 Task: Use the advanced options to search for repositories written in the language "Javascript".
Action: Mouse moved to (148, 467)
Screenshot: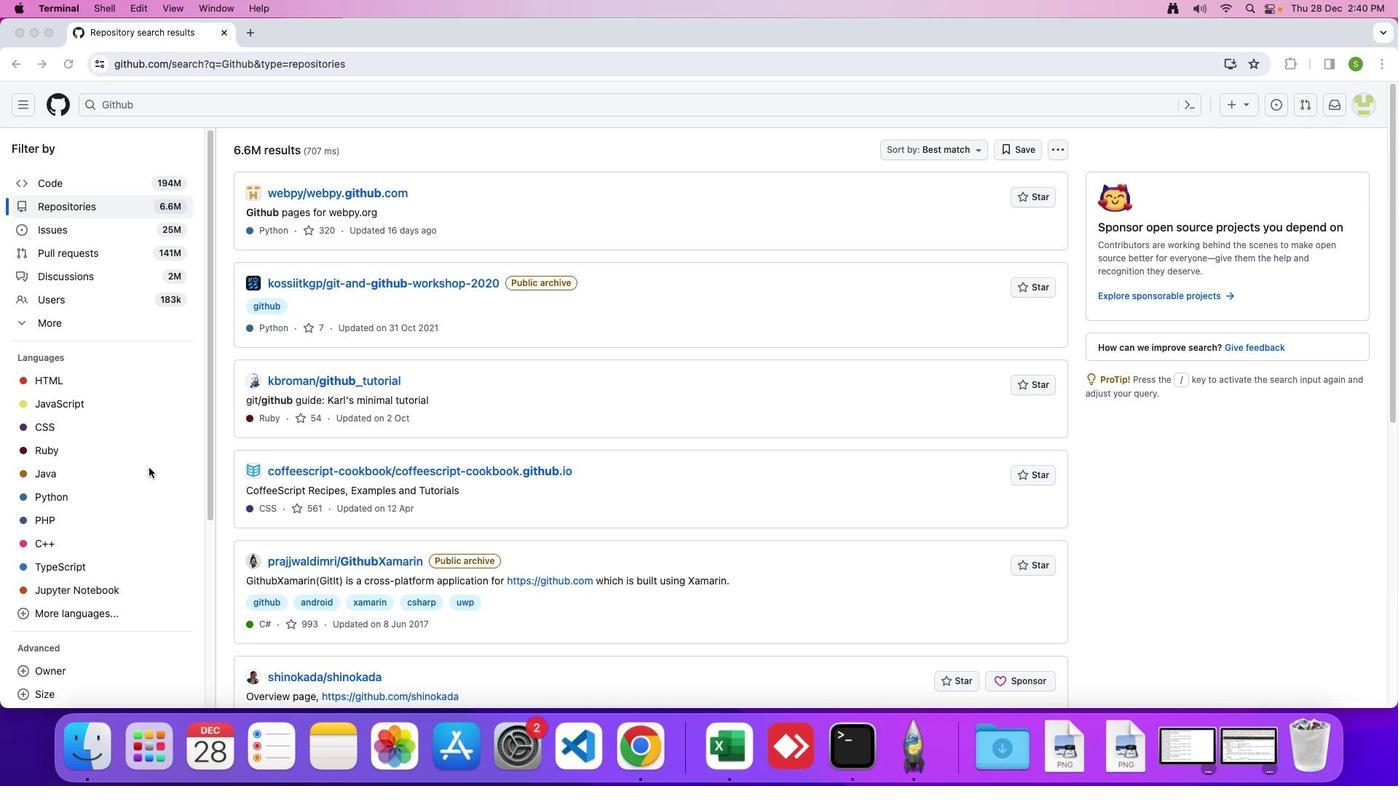 
Action: Mouse scrolled (148, 467) with delta (0, 0)
Screenshot: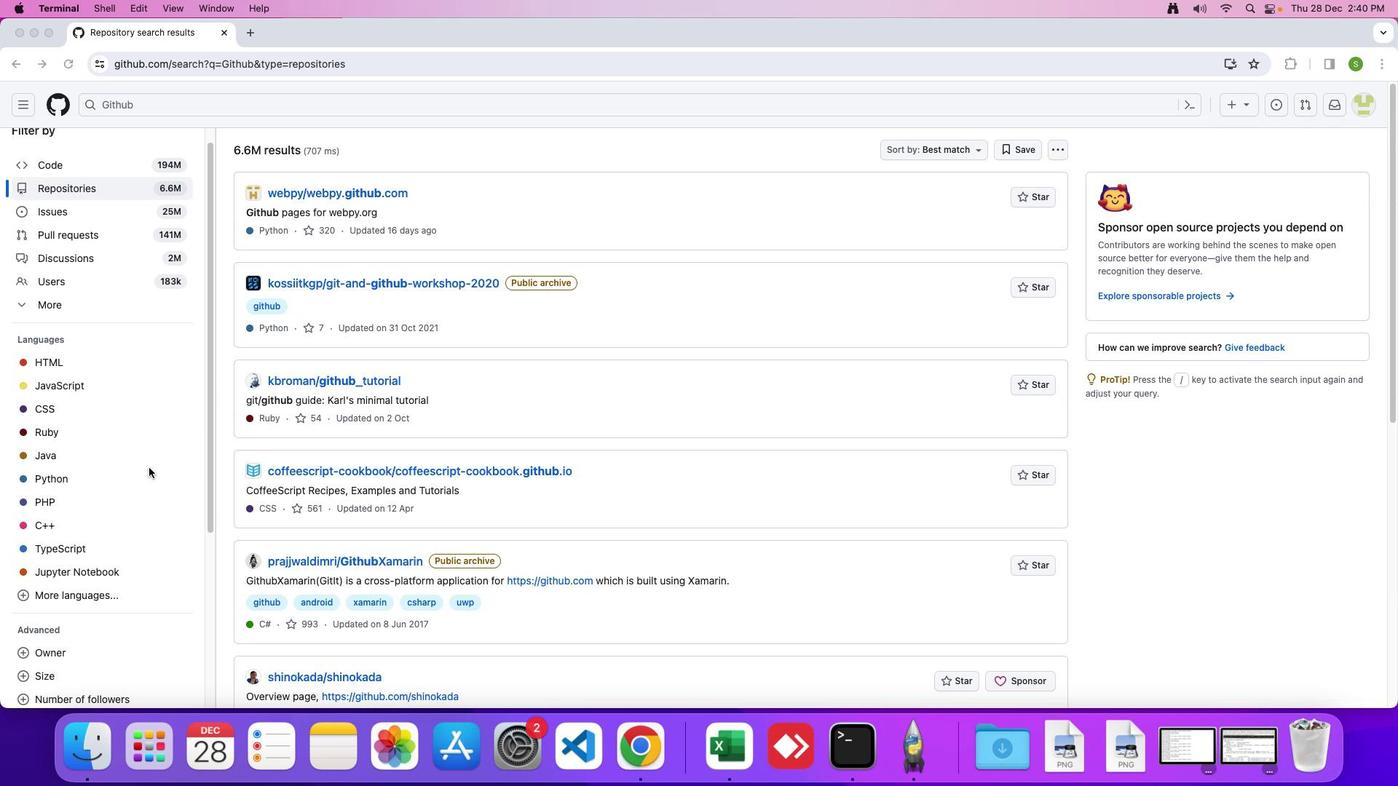 
Action: Mouse scrolled (148, 467) with delta (0, 0)
Screenshot: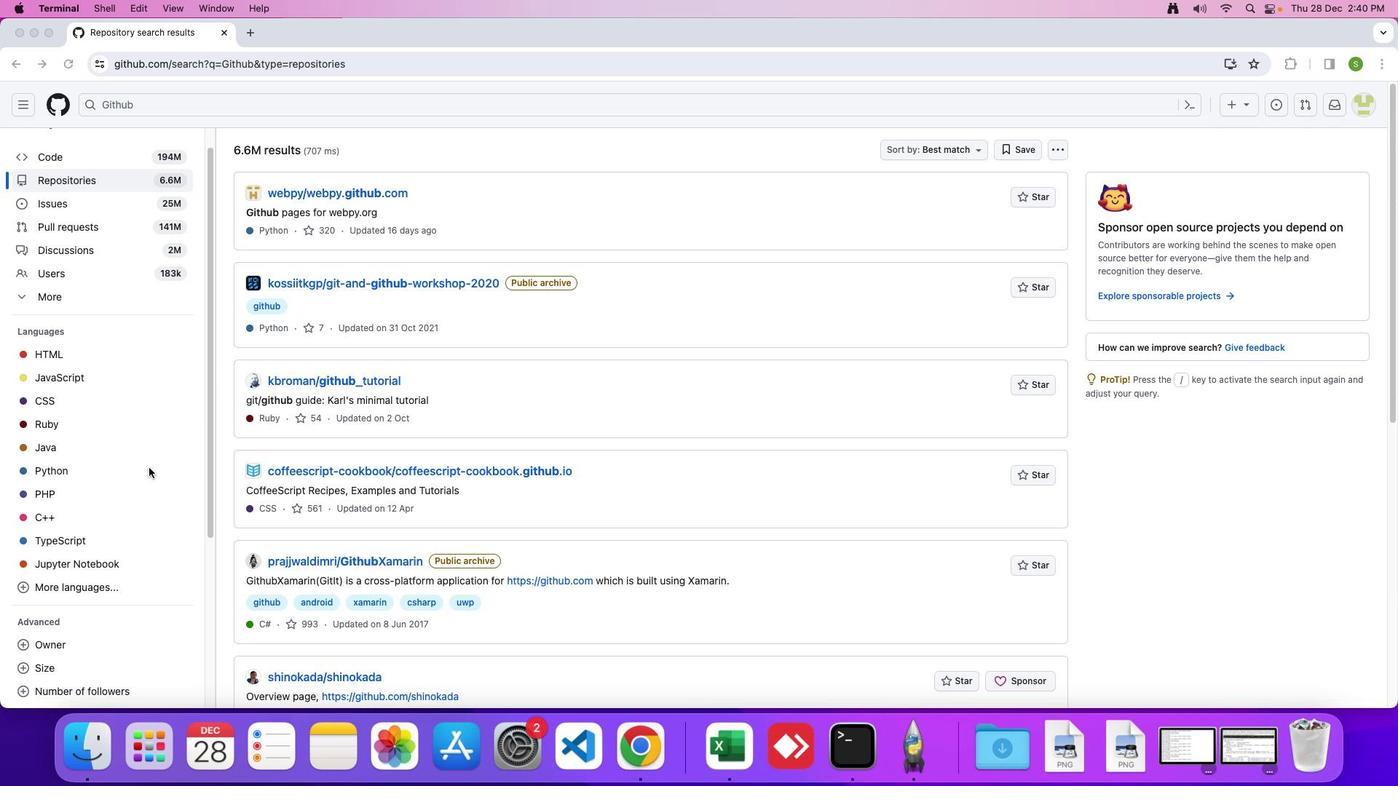 
Action: Mouse scrolled (148, 467) with delta (0, 0)
Screenshot: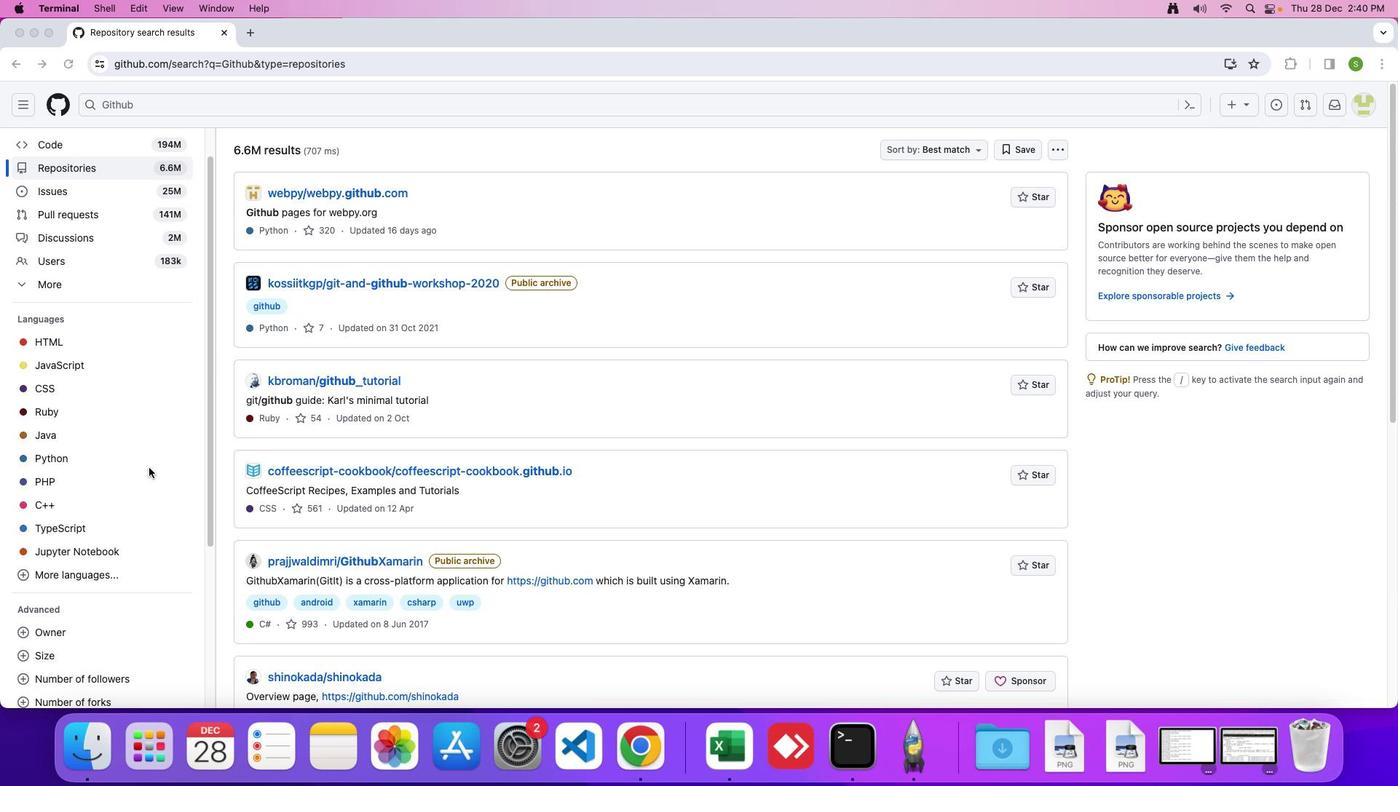 
Action: Mouse scrolled (148, 467) with delta (0, 0)
Screenshot: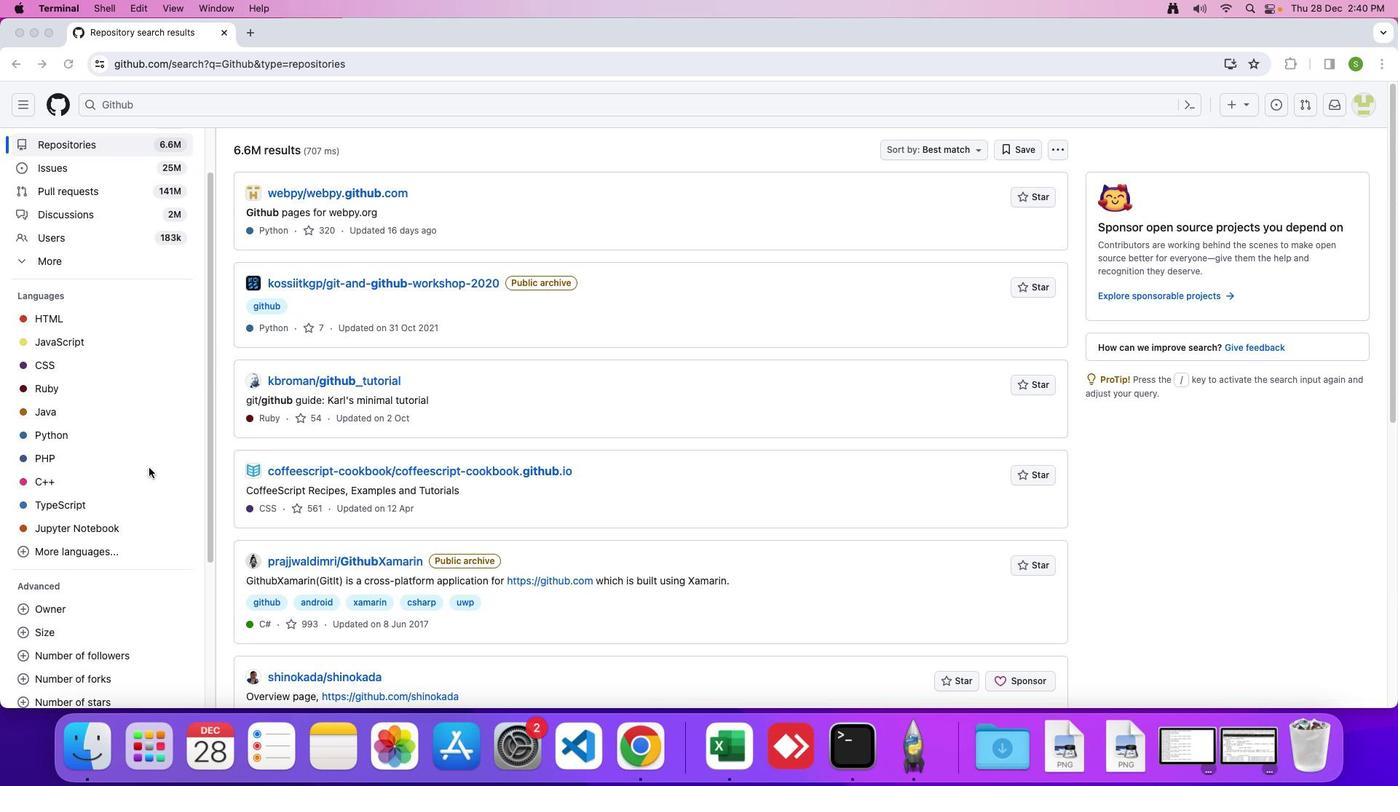 
Action: Mouse scrolled (148, 467) with delta (0, -1)
Screenshot: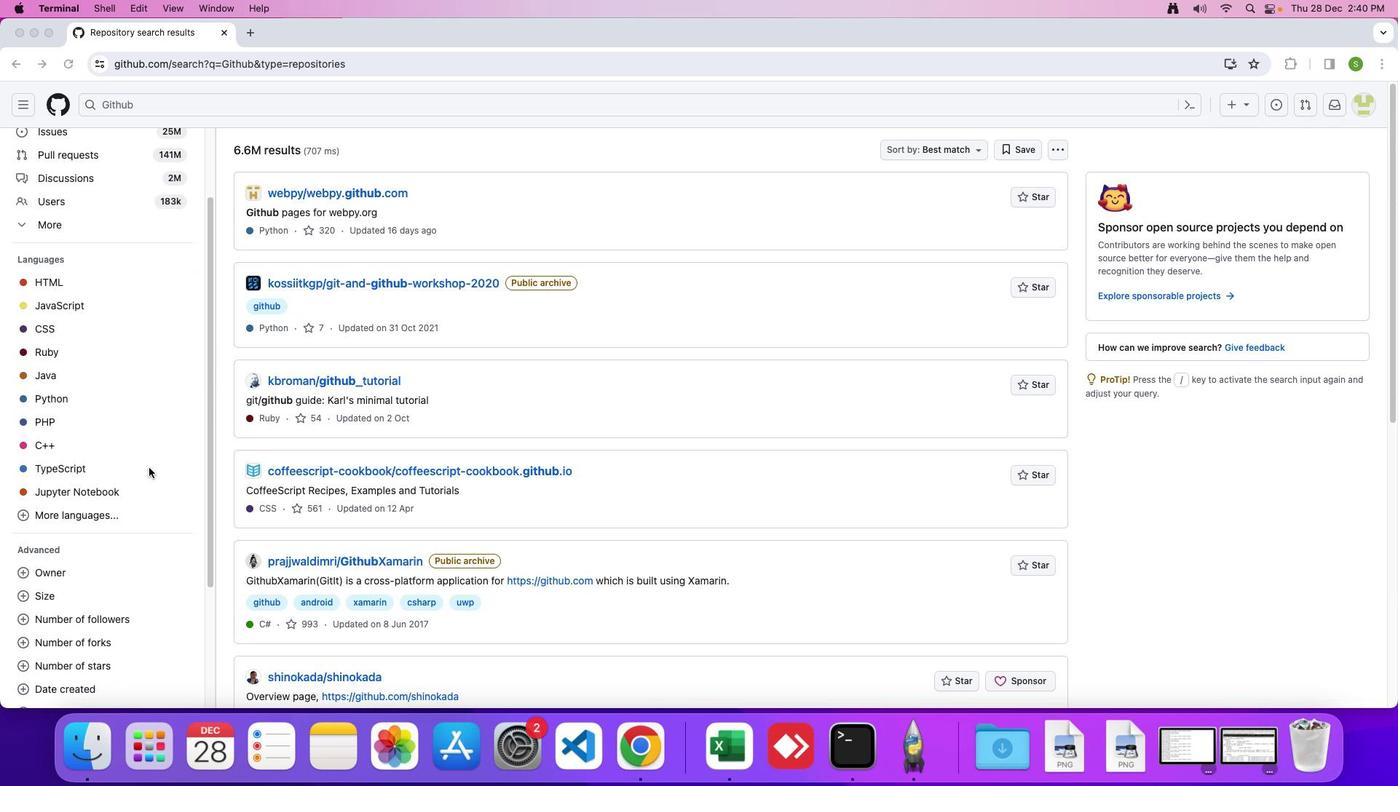 
Action: Mouse scrolled (148, 467) with delta (0, 0)
Screenshot: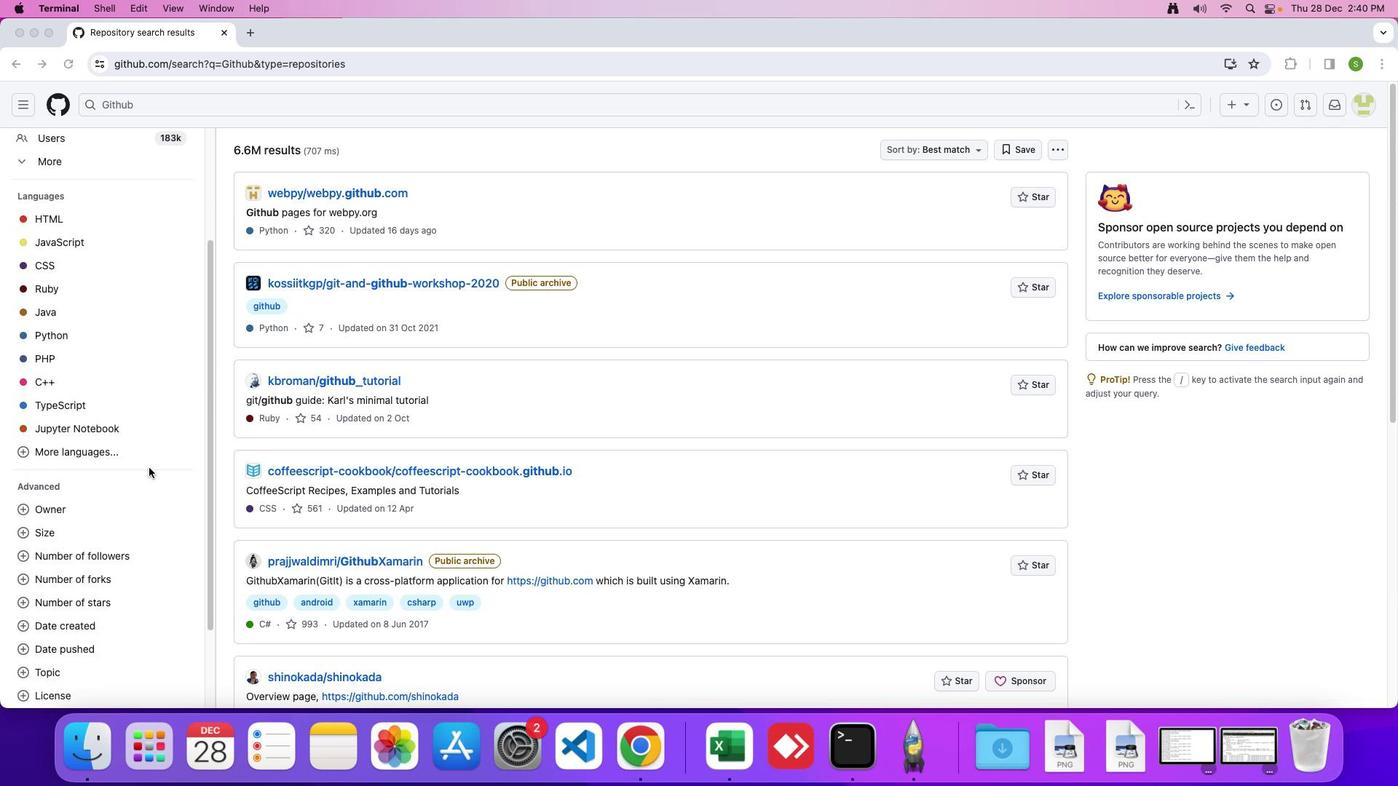 
Action: Mouse scrolled (148, 467) with delta (0, 0)
Screenshot: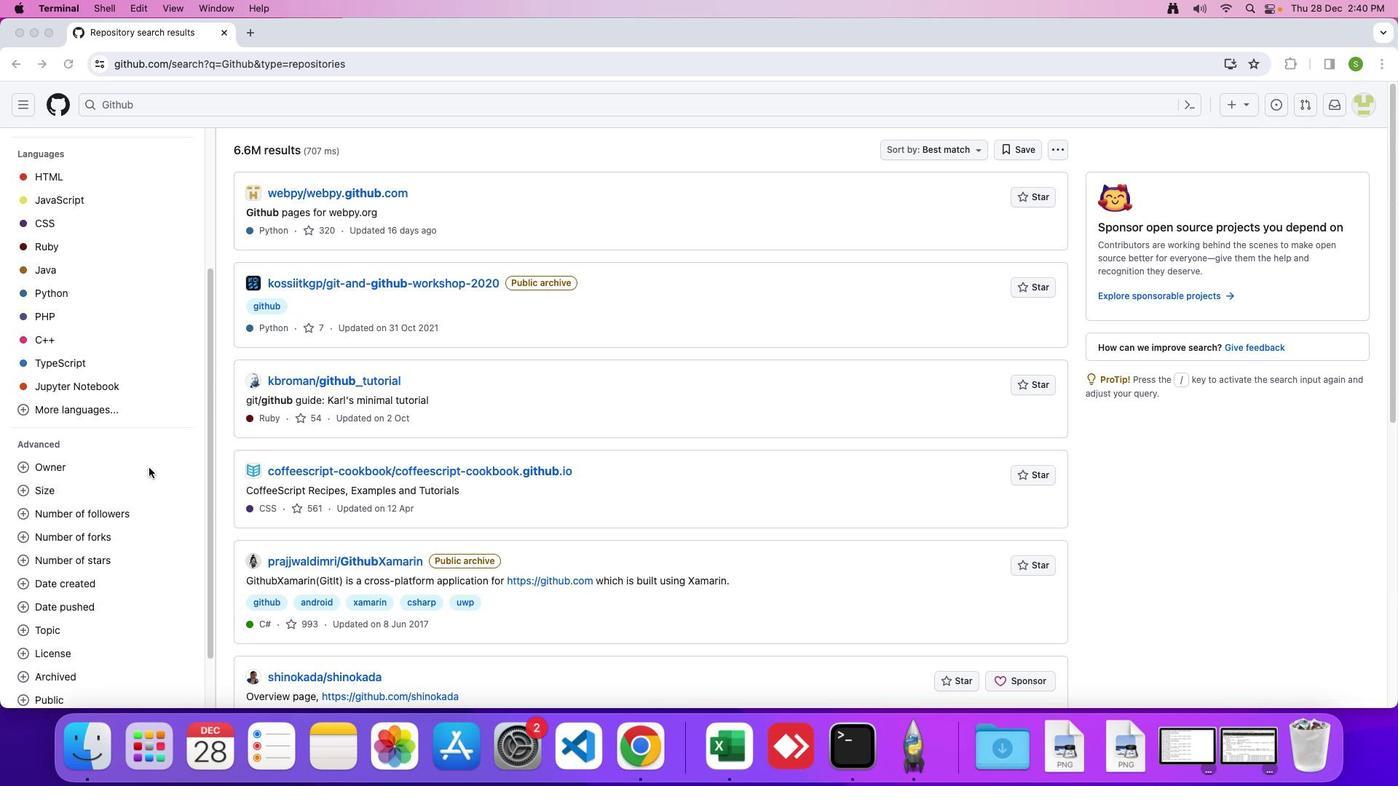 
Action: Mouse scrolled (148, 467) with delta (0, -2)
Screenshot: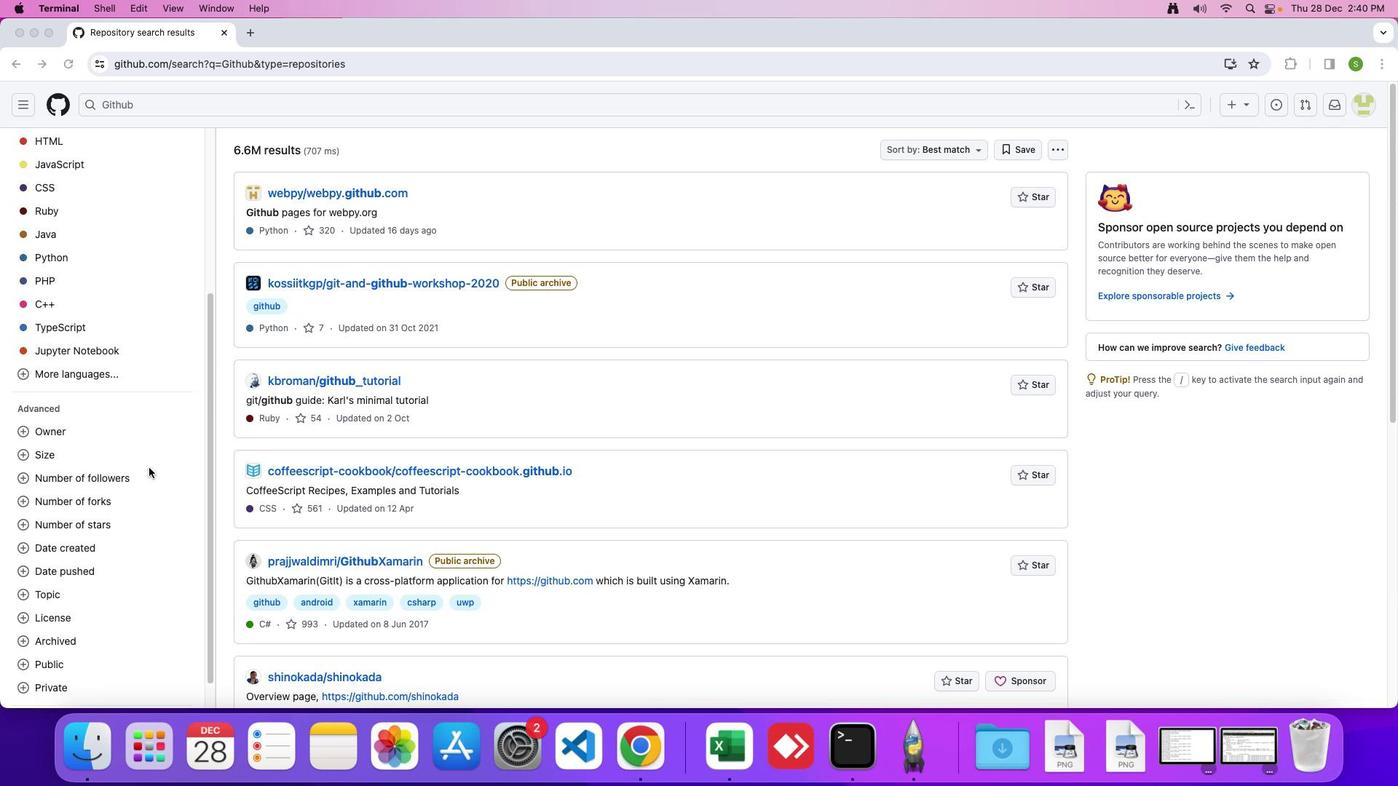 
Action: Mouse scrolled (148, 467) with delta (0, 0)
Screenshot: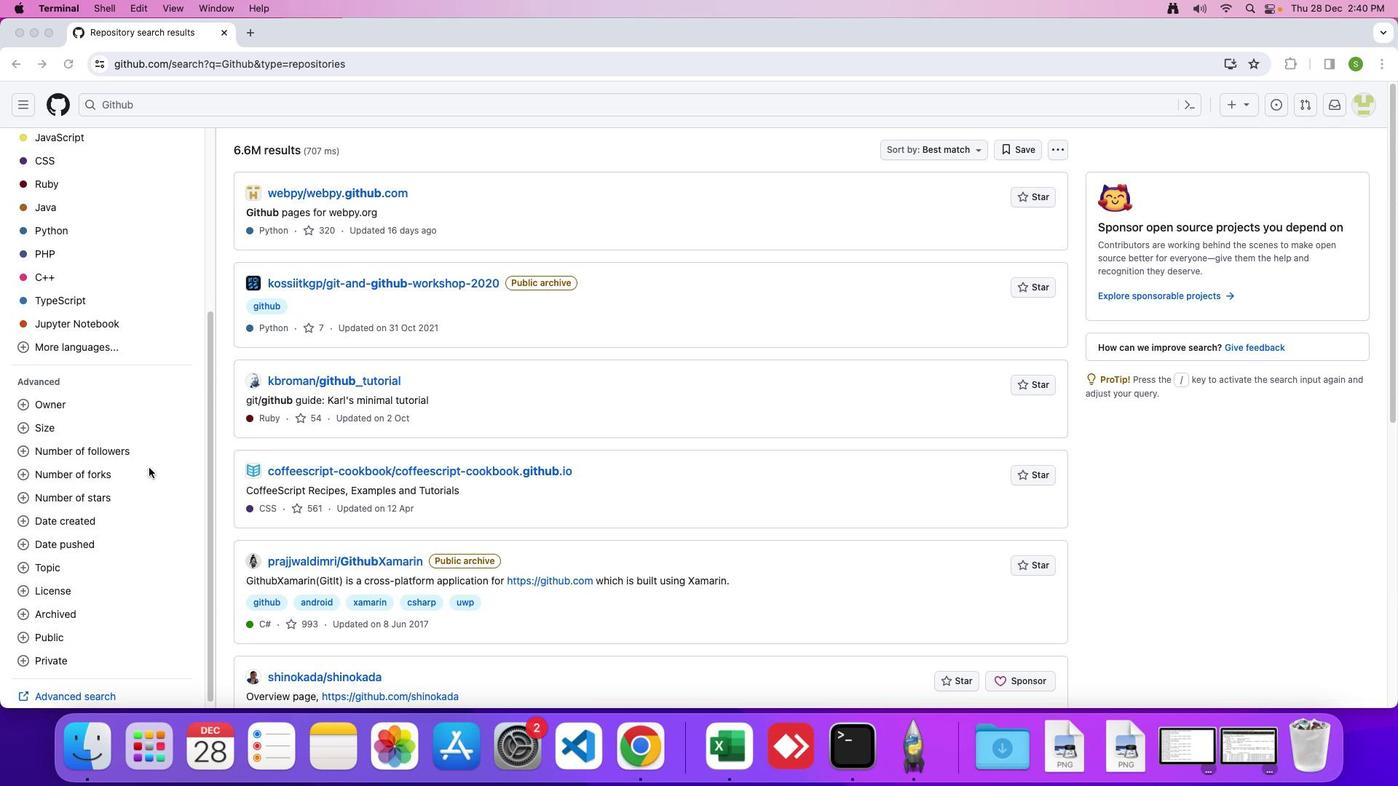 
Action: Mouse scrolled (148, 467) with delta (0, 0)
Screenshot: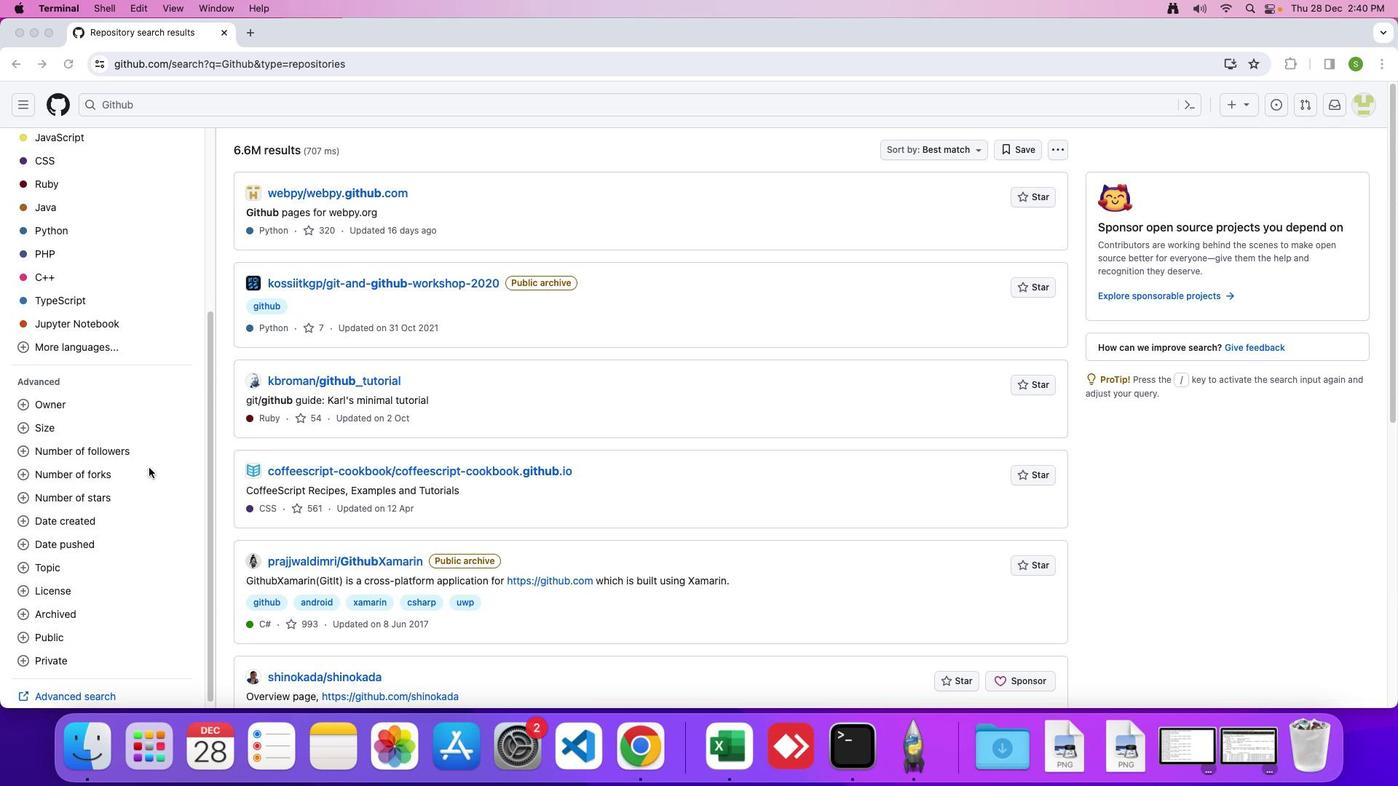 
Action: Mouse scrolled (148, 467) with delta (0, -2)
Screenshot: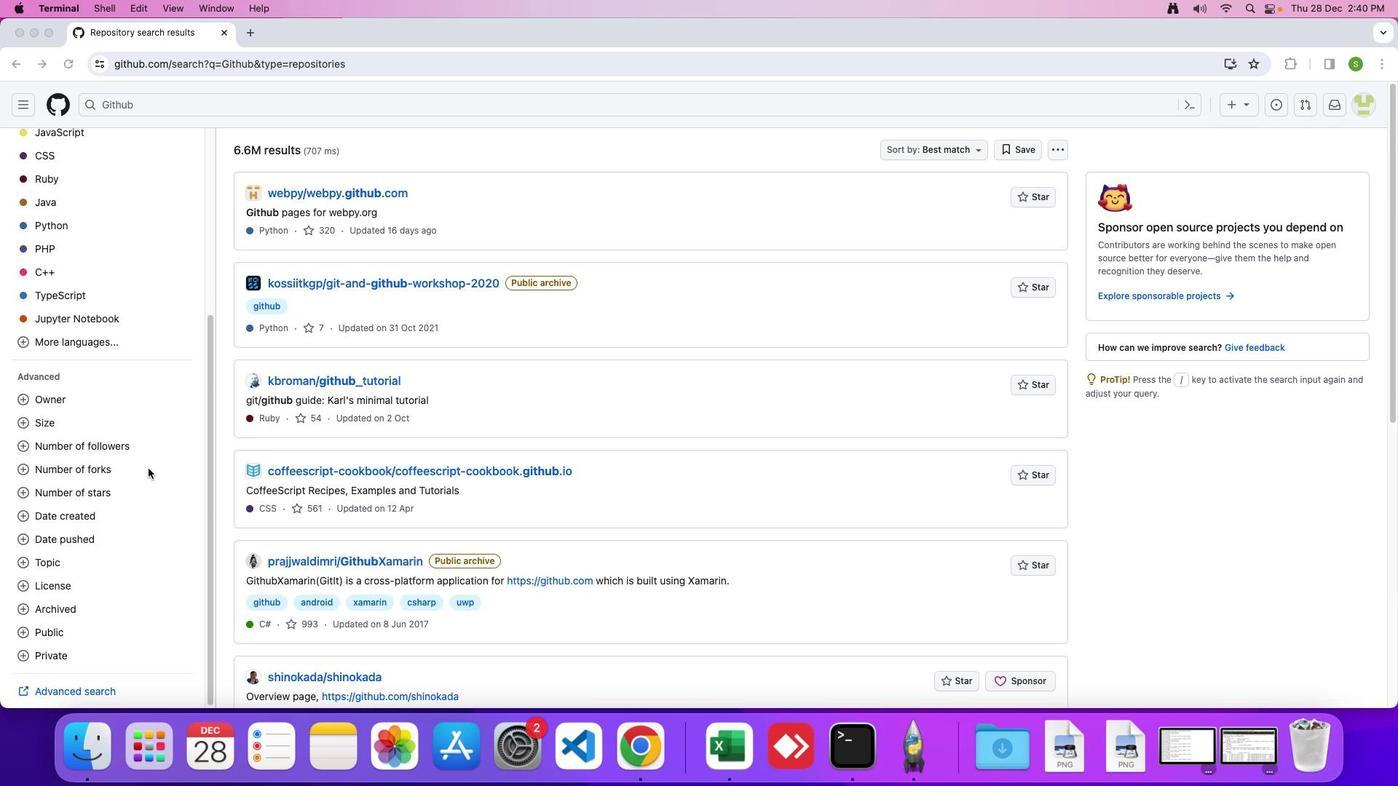 
Action: Mouse moved to (147, 468)
Screenshot: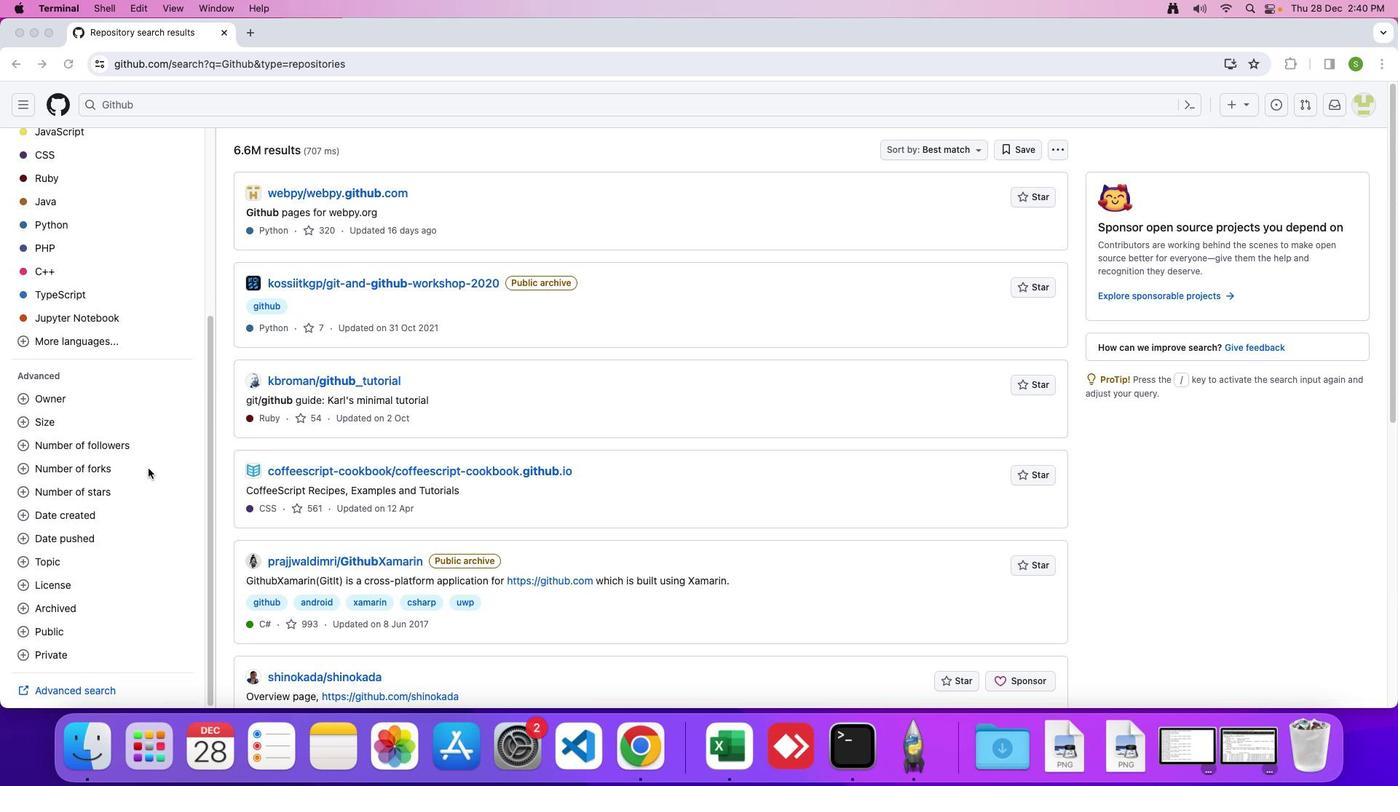 
Action: Mouse scrolled (147, 468) with delta (0, 0)
Screenshot: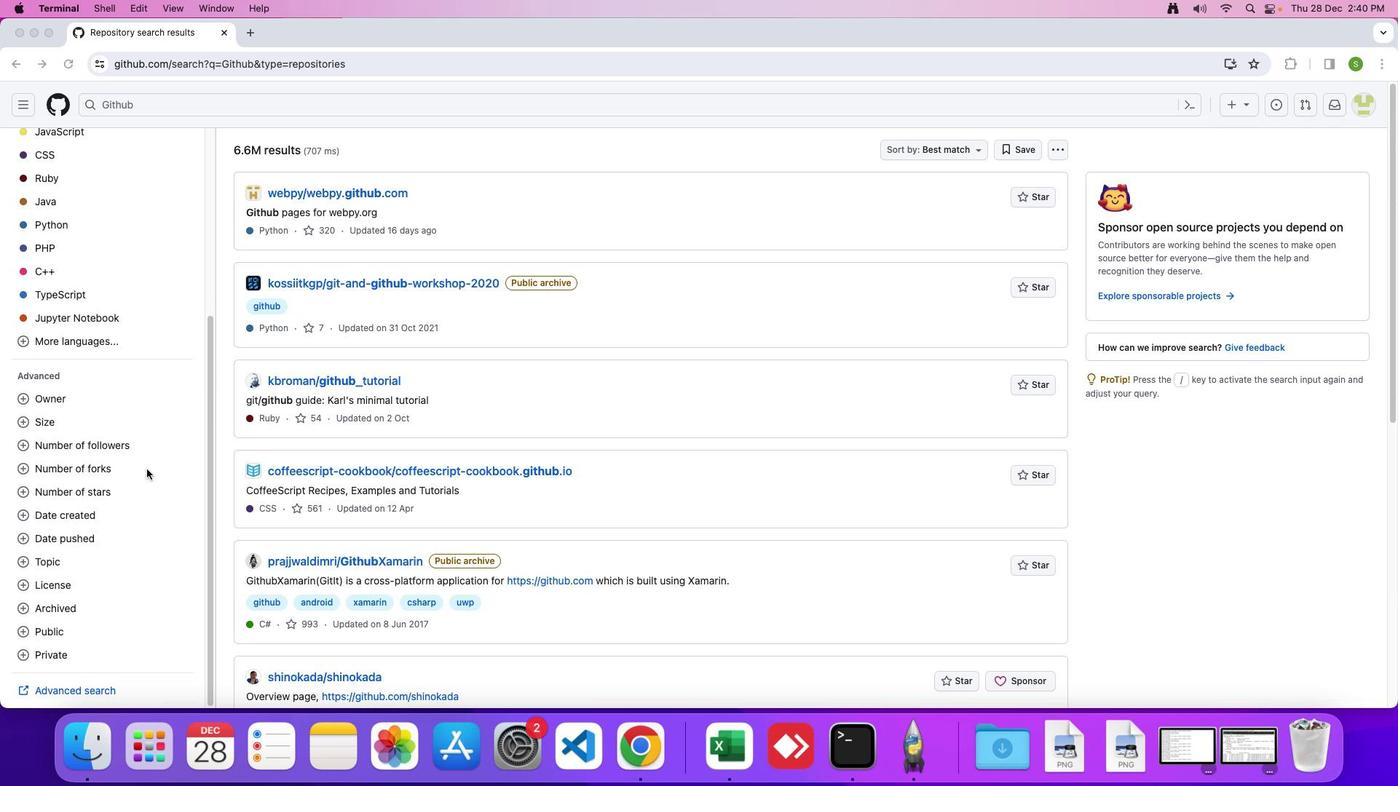 
Action: Mouse scrolled (147, 468) with delta (0, 0)
Screenshot: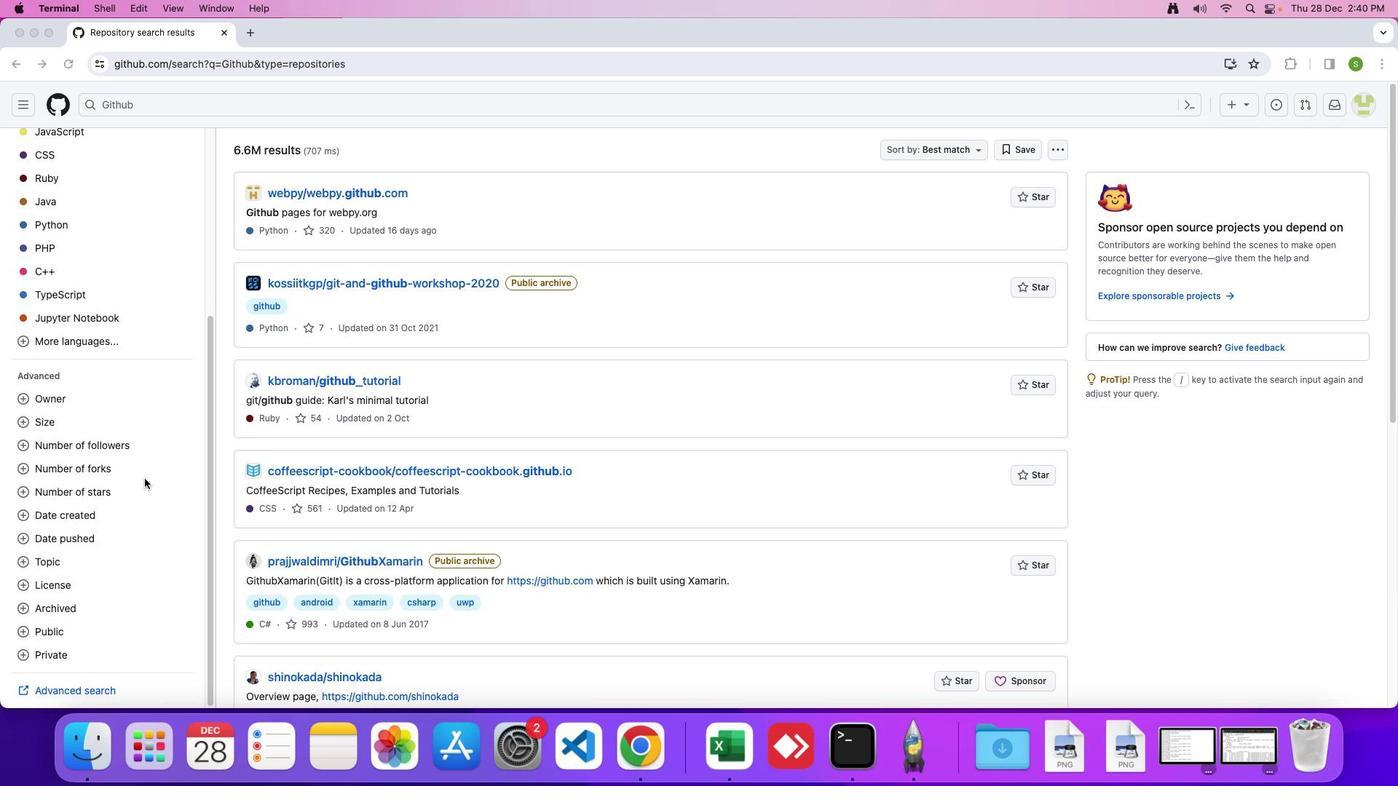 
Action: Mouse scrolled (147, 468) with delta (0, -2)
Screenshot: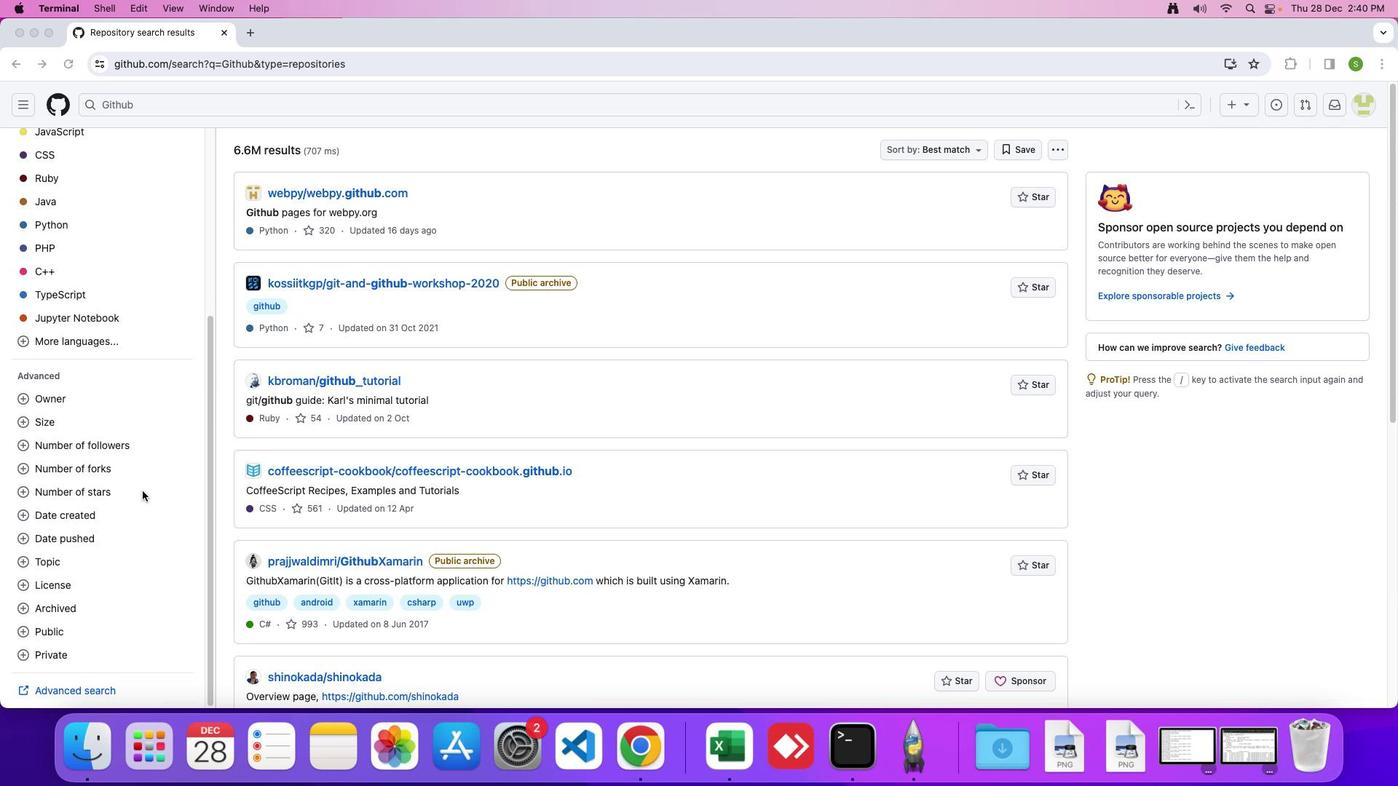 
Action: Mouse moved to (71, 690)
Screenshot: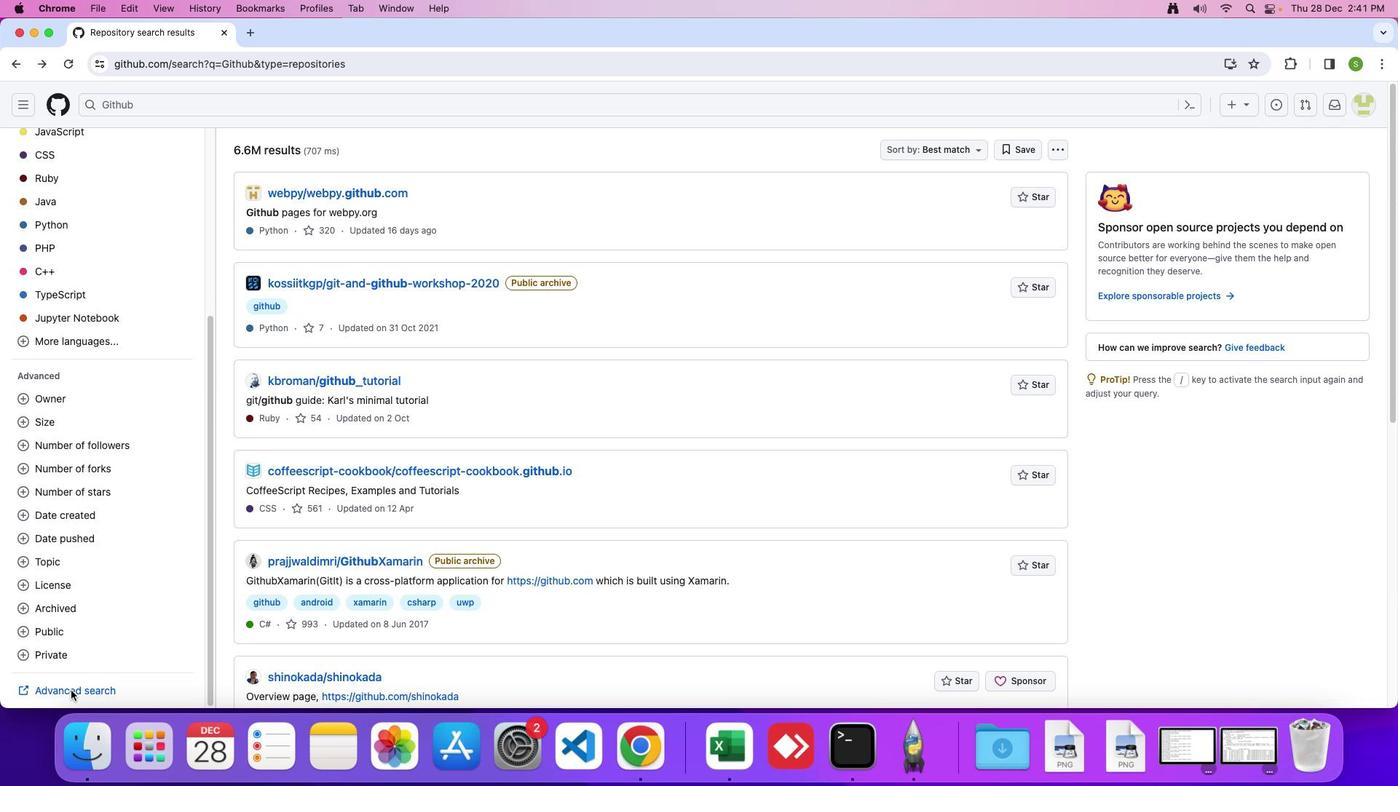
Action: Mouse pressed left at (71, 690)
Screenshot: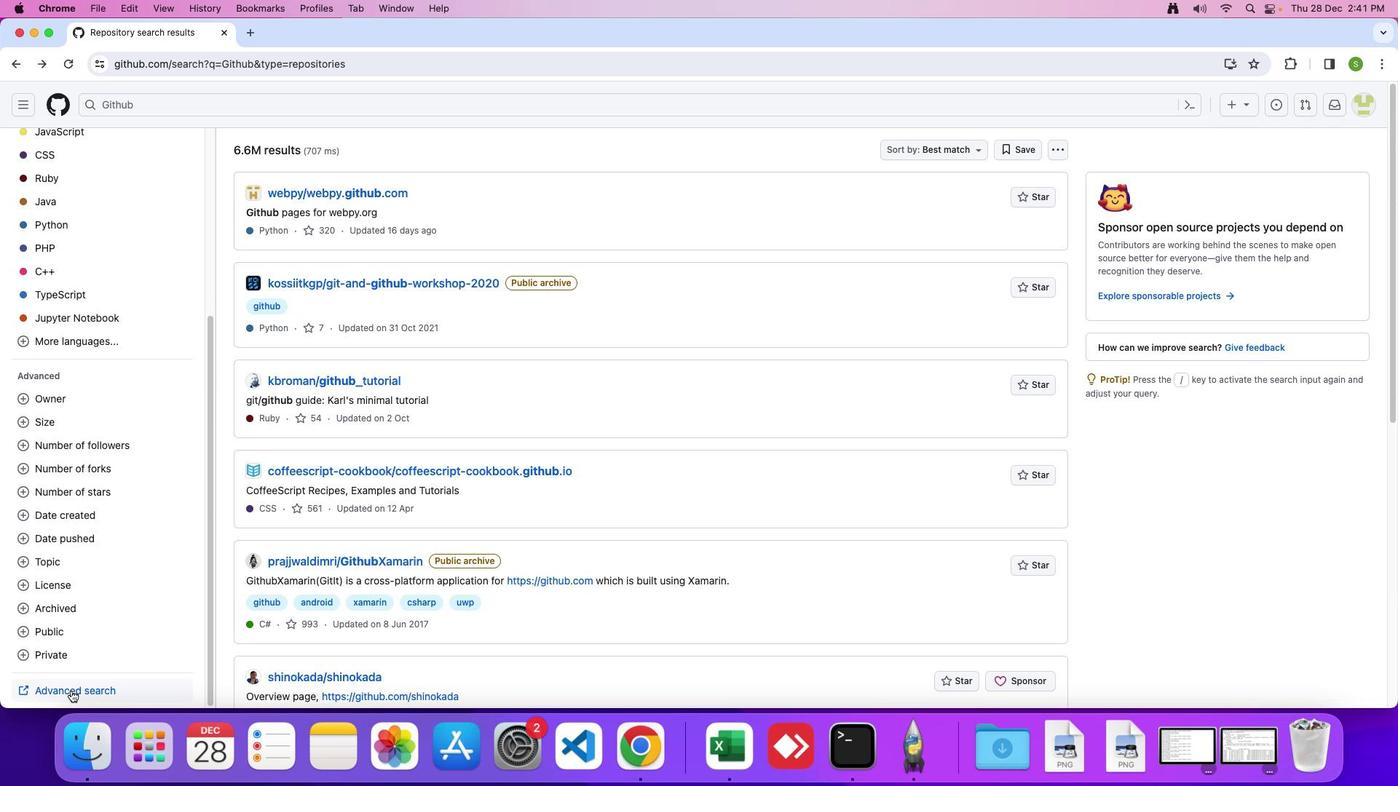 
Action: Mouse moved to (70, 691)
Screenshot: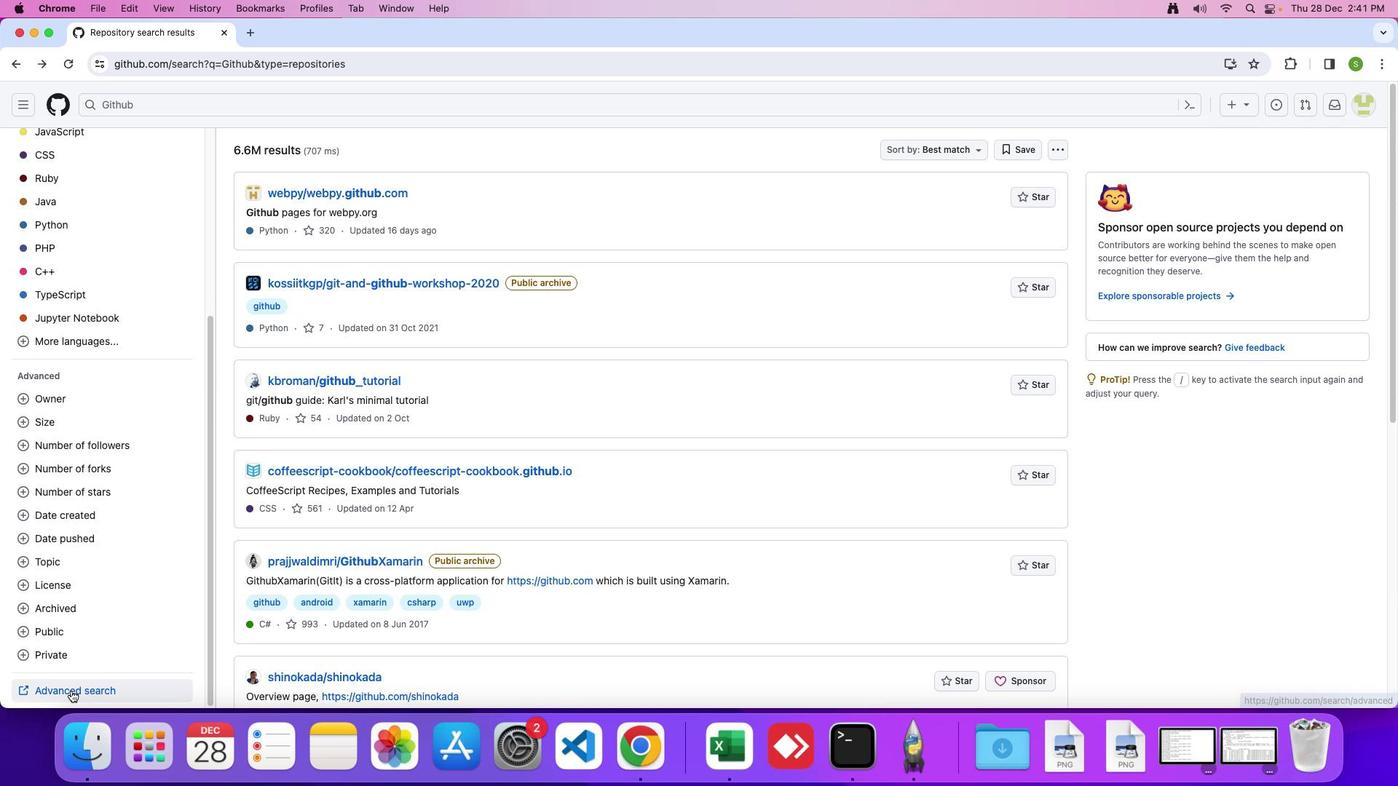 
Action: Mouse pressed left at (70, 691)
Screenshot: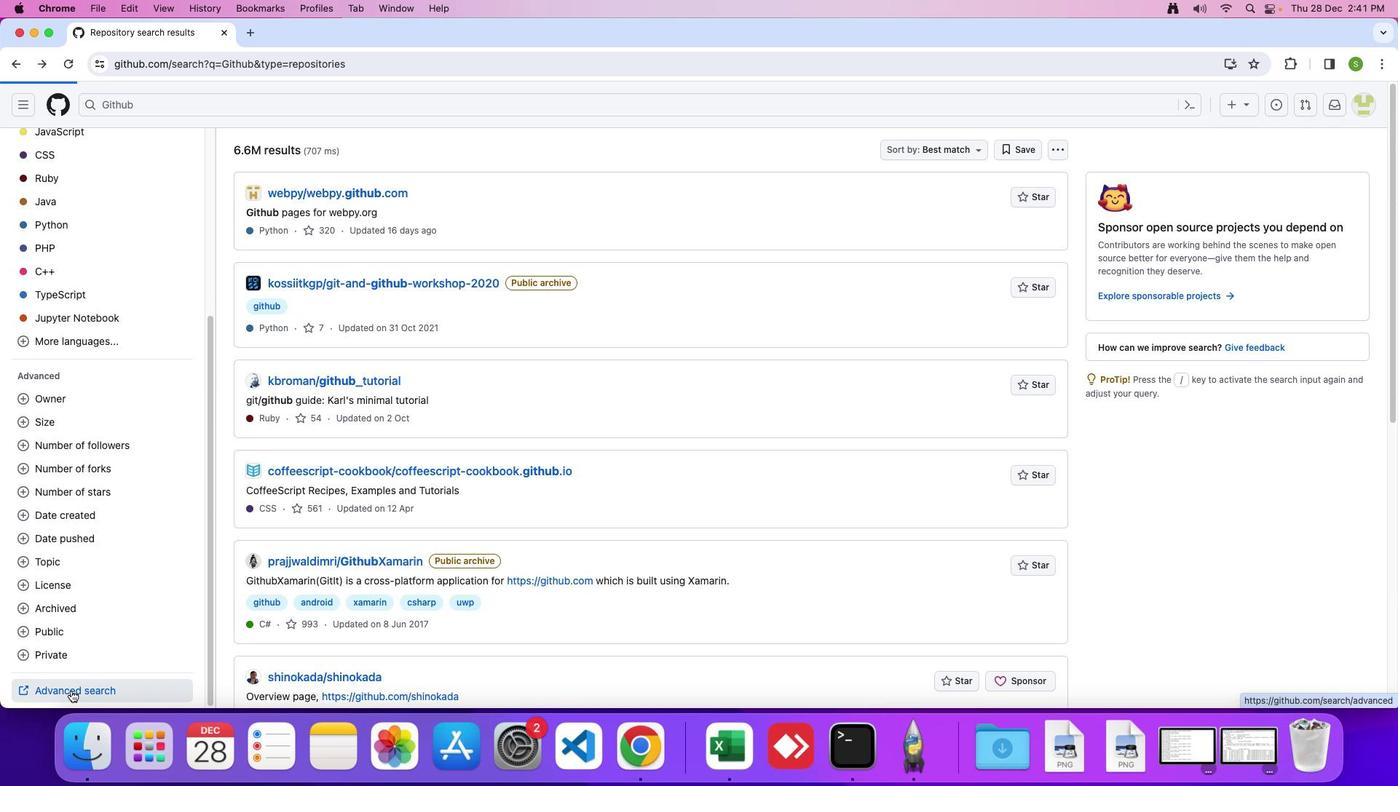 
Action: Mouse moved to (598, 355)
Screenshot: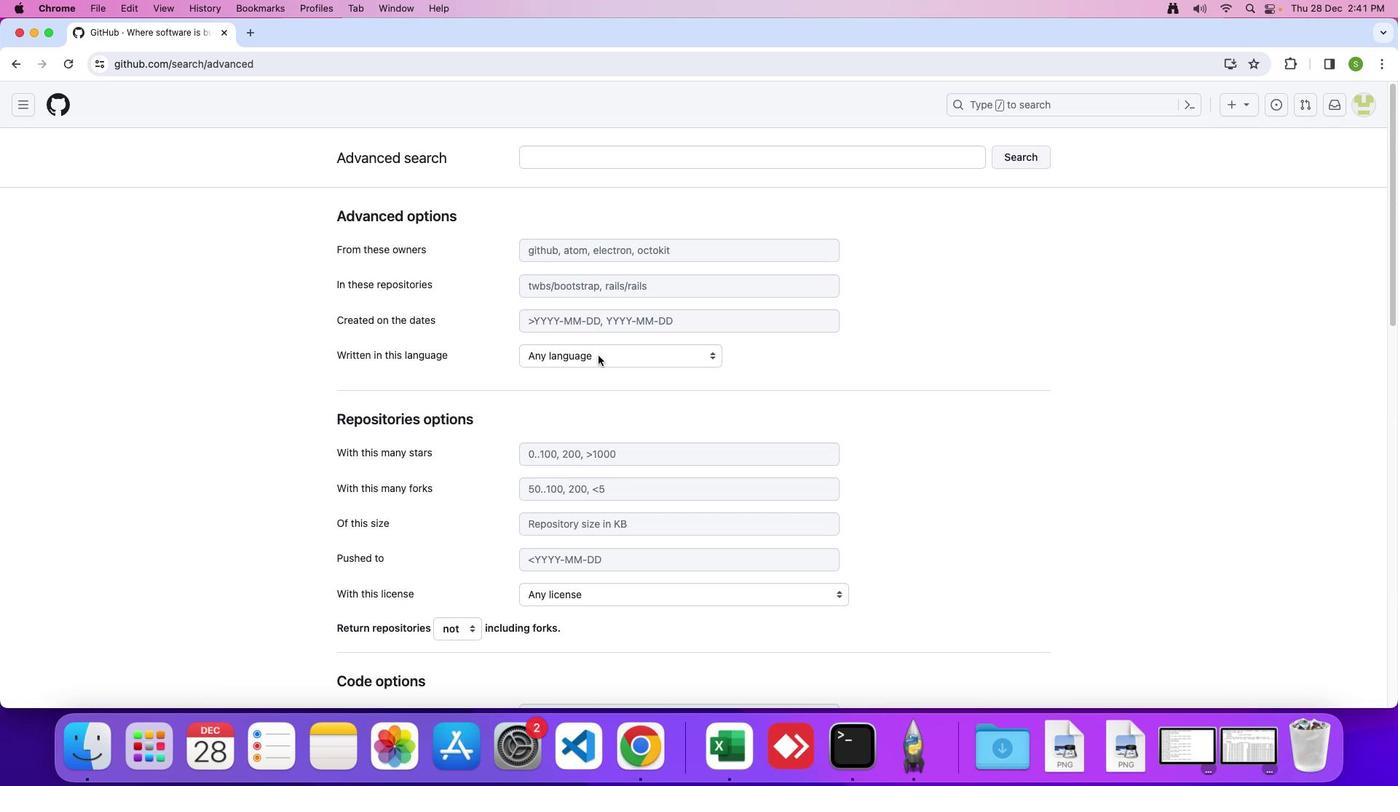 
Action: Mouse pressed left at (598, 355)
Screenshot: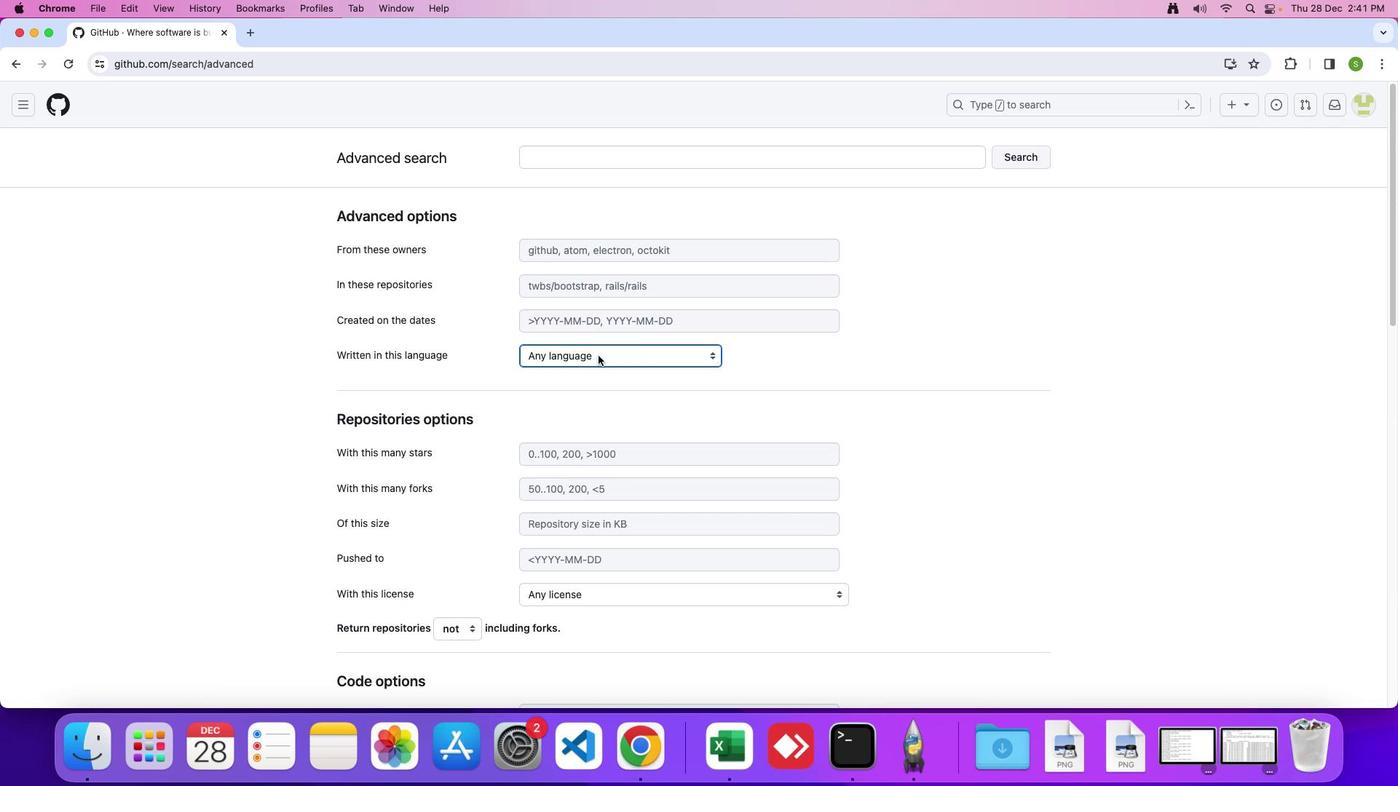 
Action: Mouse moved to (568, 595)
Screenshot: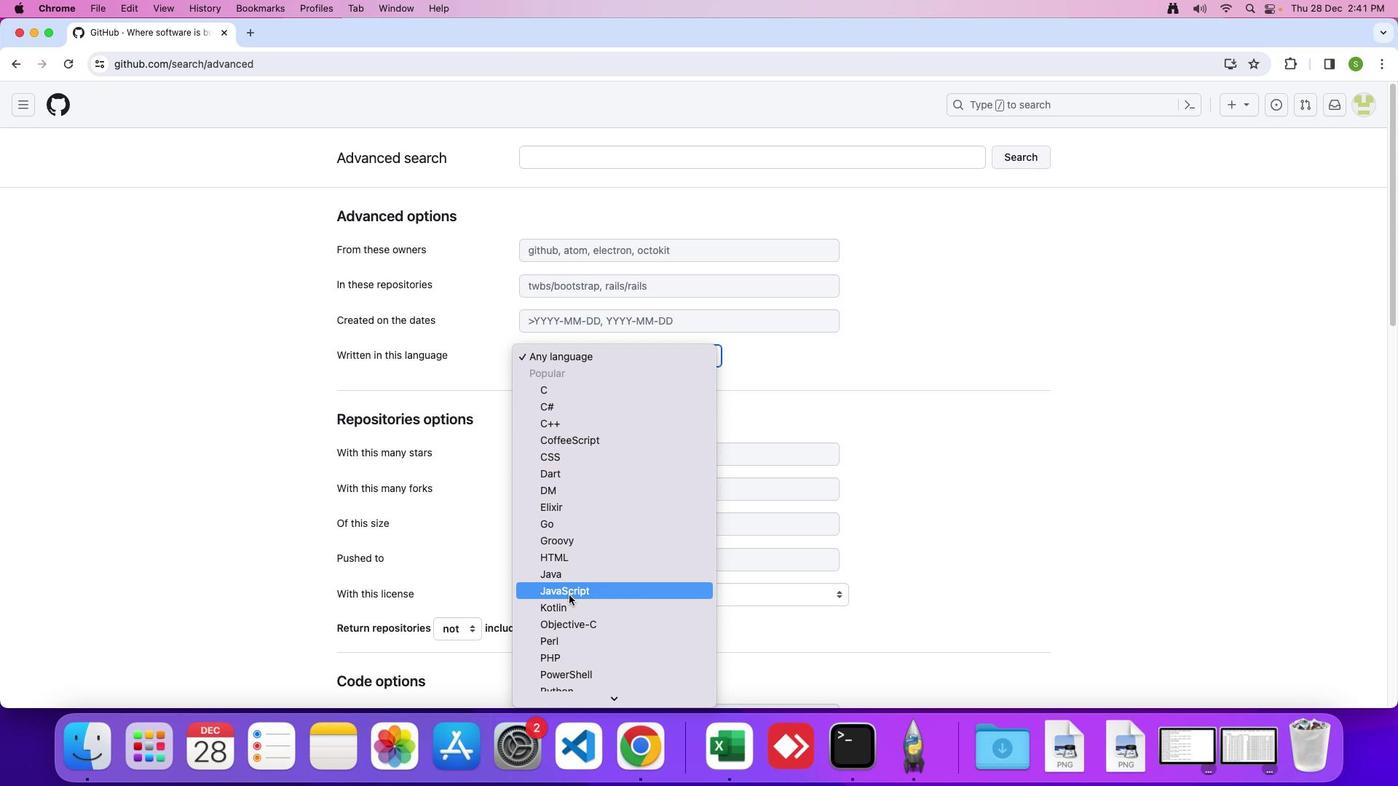 
Action: Mouse pressed left at (568, 595)
Screenshot: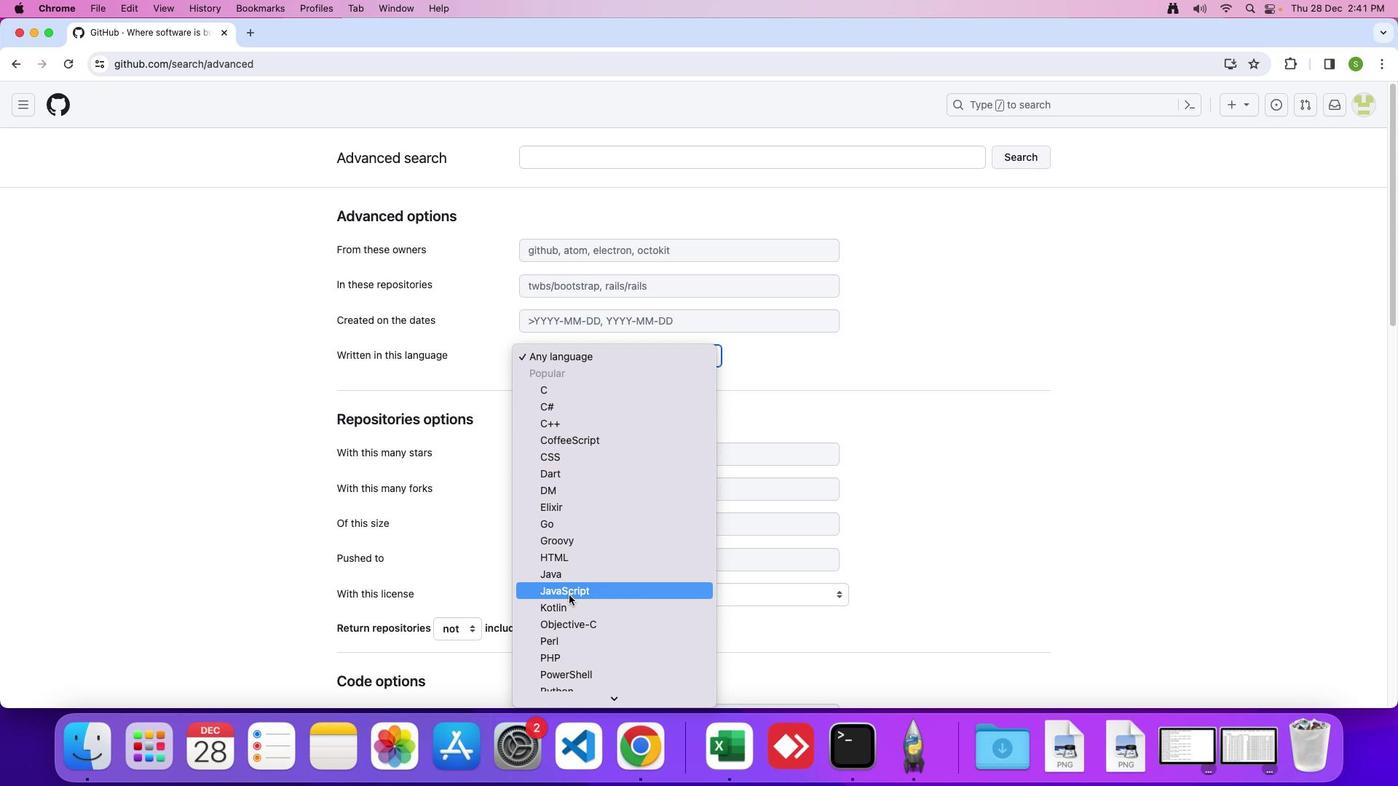 
Action: Mouse moved to (631, 440)
Screenshot: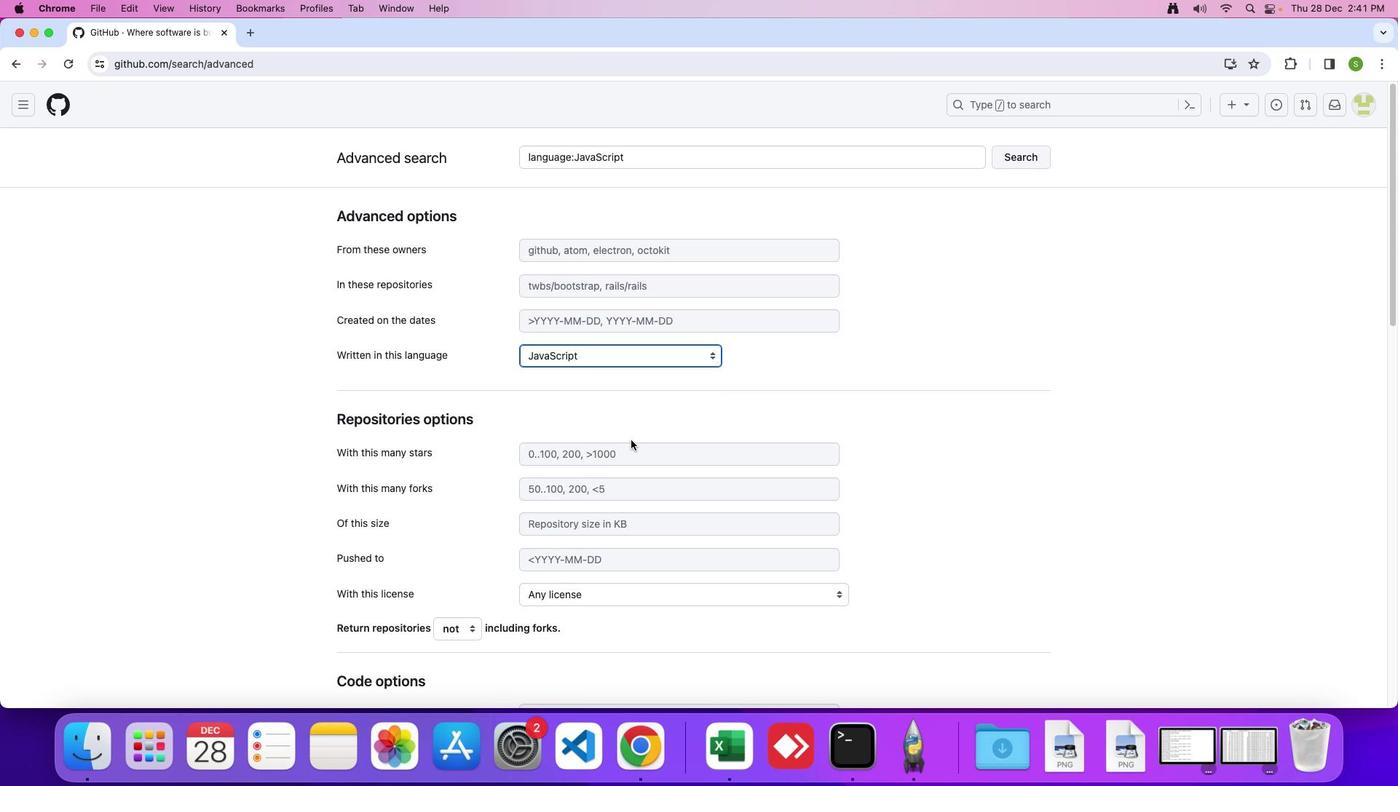 
Action: Key pressed Key.enter
Screenshot: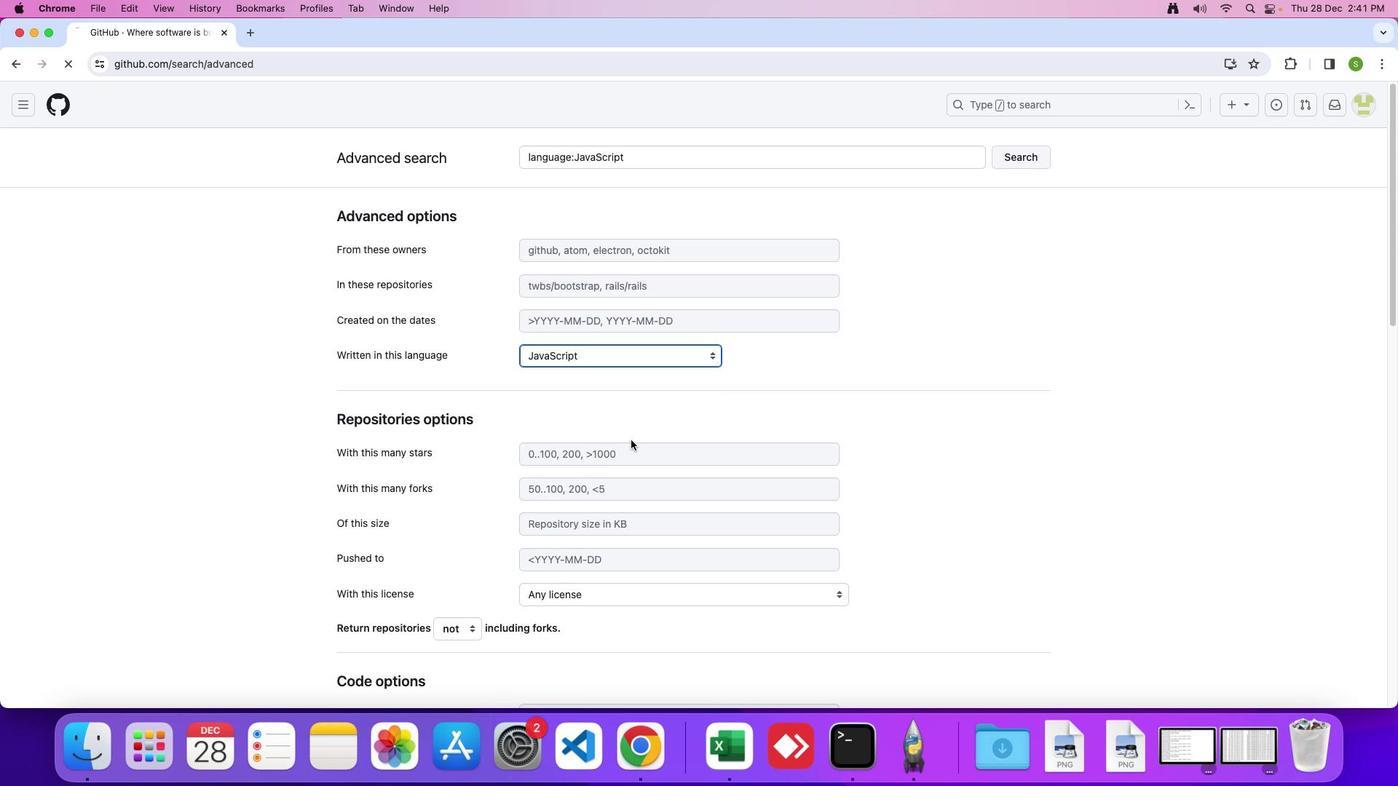 
